 Task: Customize the name of your profile to "Smith".
Action: Mouse moved to (1218, 28)
Screenshot: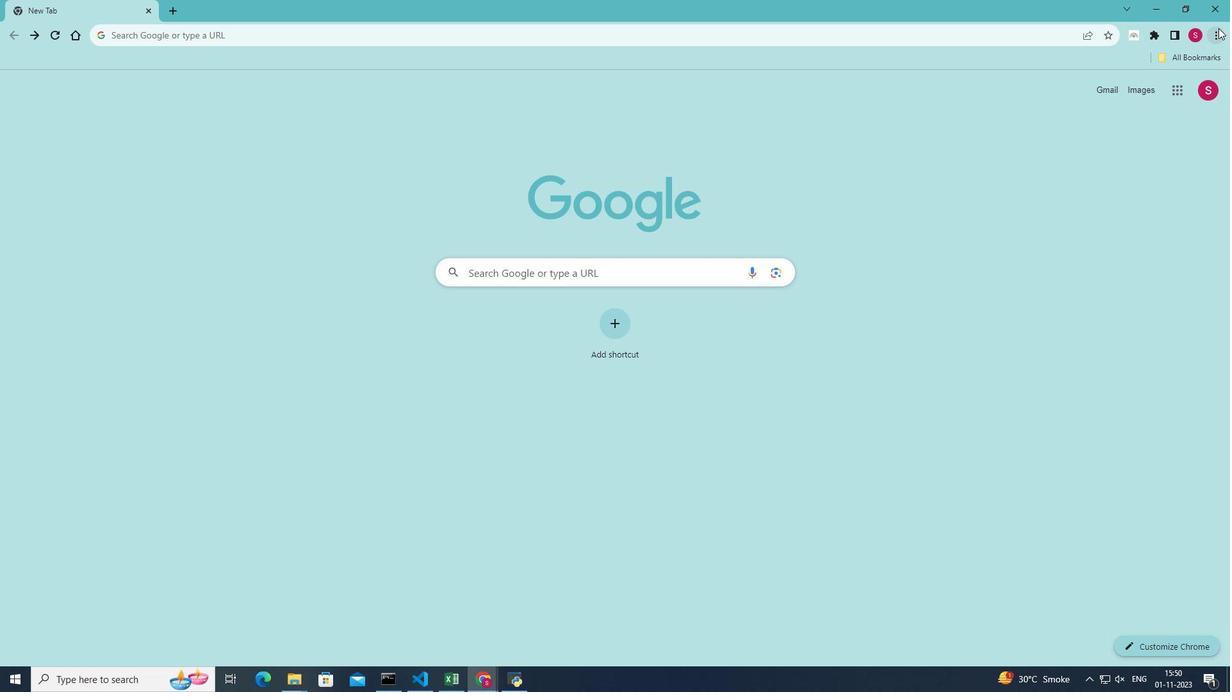 
Action: Mouse pressed left at (1218, 28)
Screenshot: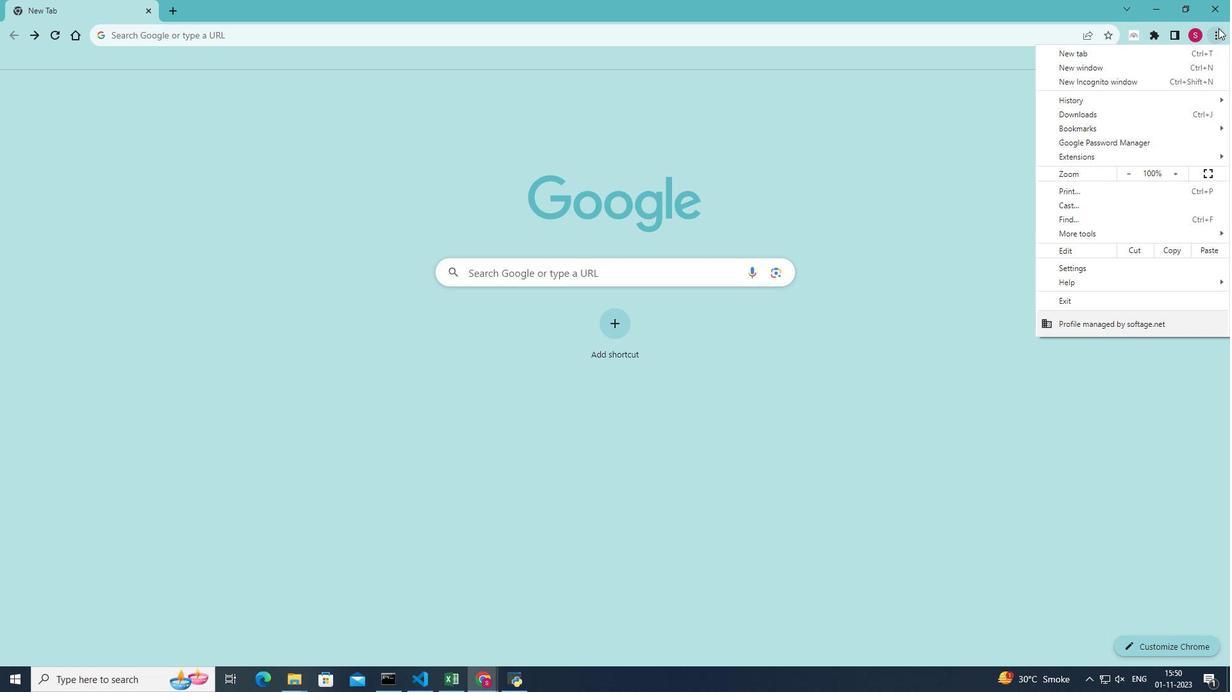
Action: Mouse moved to (1073, 267)
Screenshot: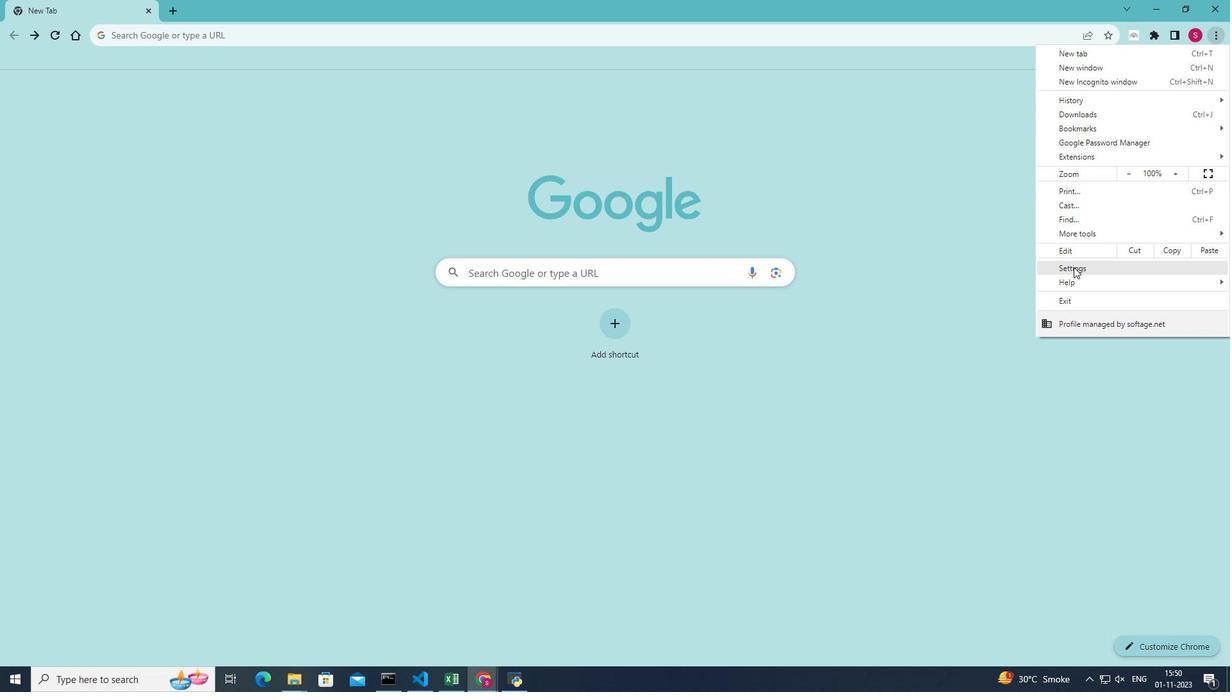
Action: Mouse pressed left at (1073, 267)
Screenshot: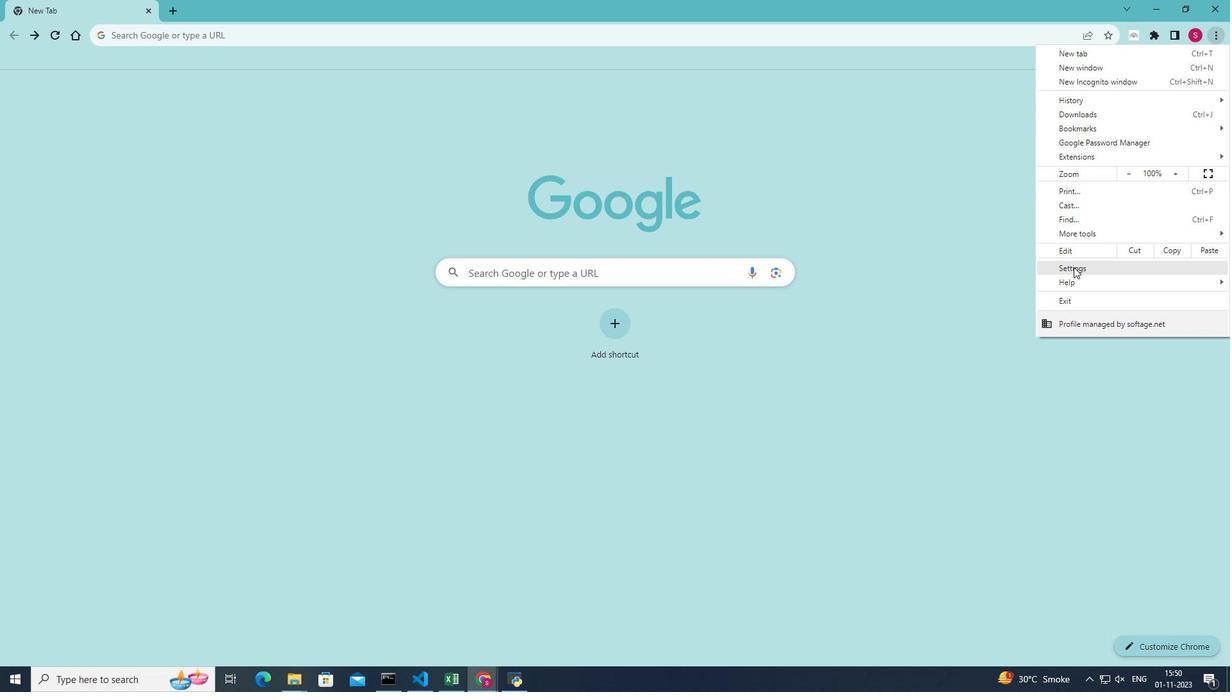 
Action: Mouse moved to (524, 379)
Screenshot: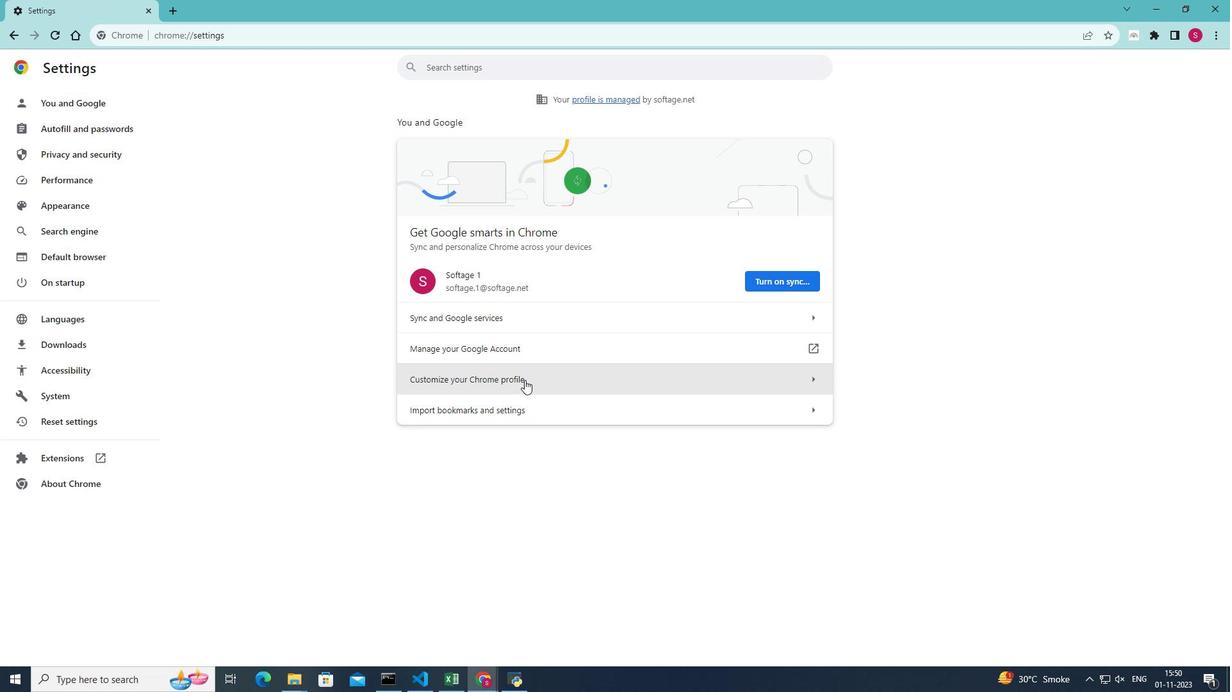 
Action: Mouse pressed left at (524, 379)
Screenshot: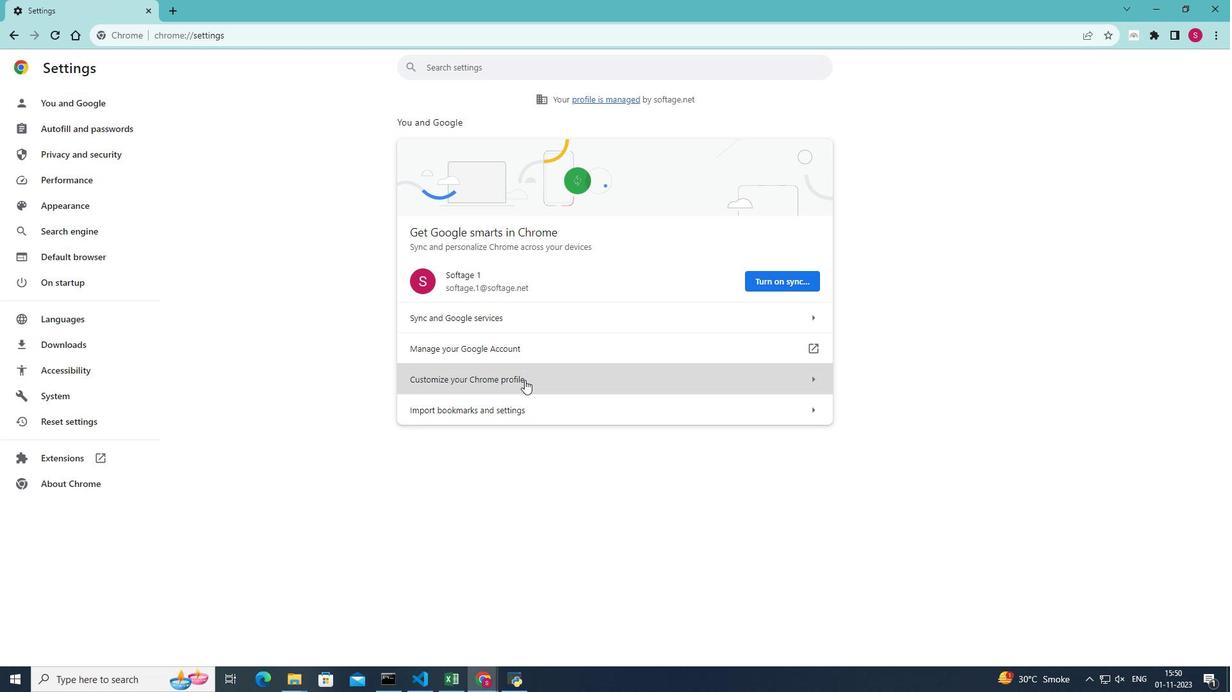 
Action: Mouse moved to (466, 171)
Screenshot: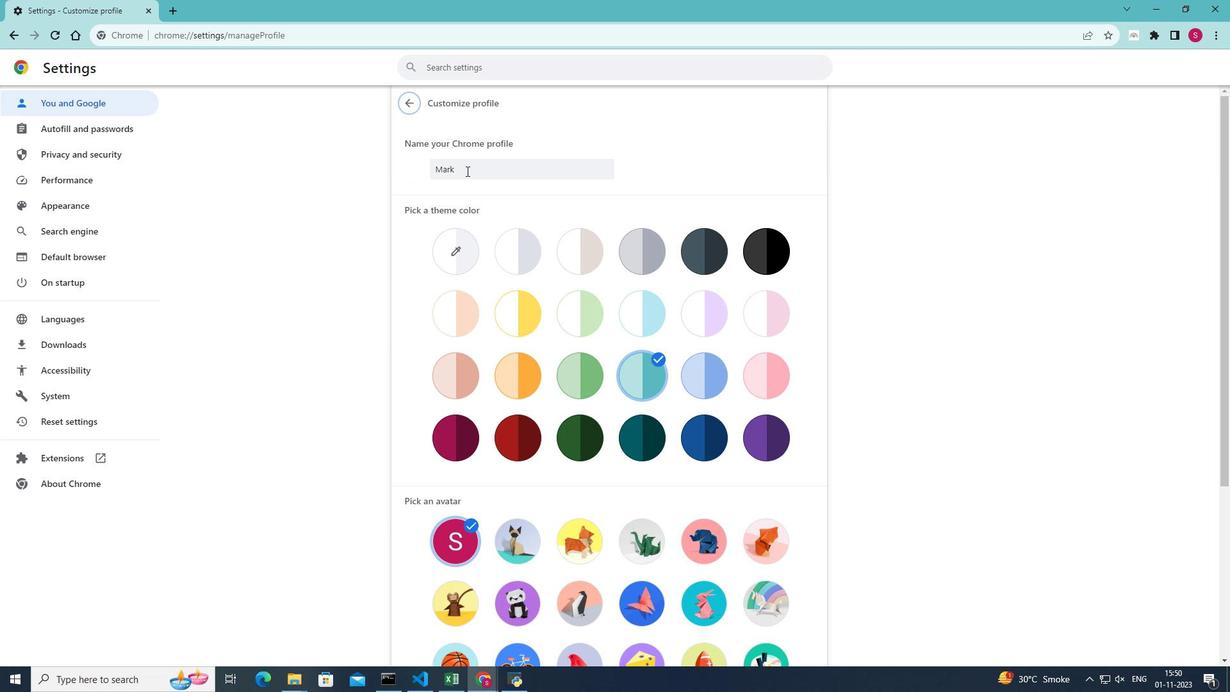 
Action: Mouse pressed left at (466, 171)
Screenshot: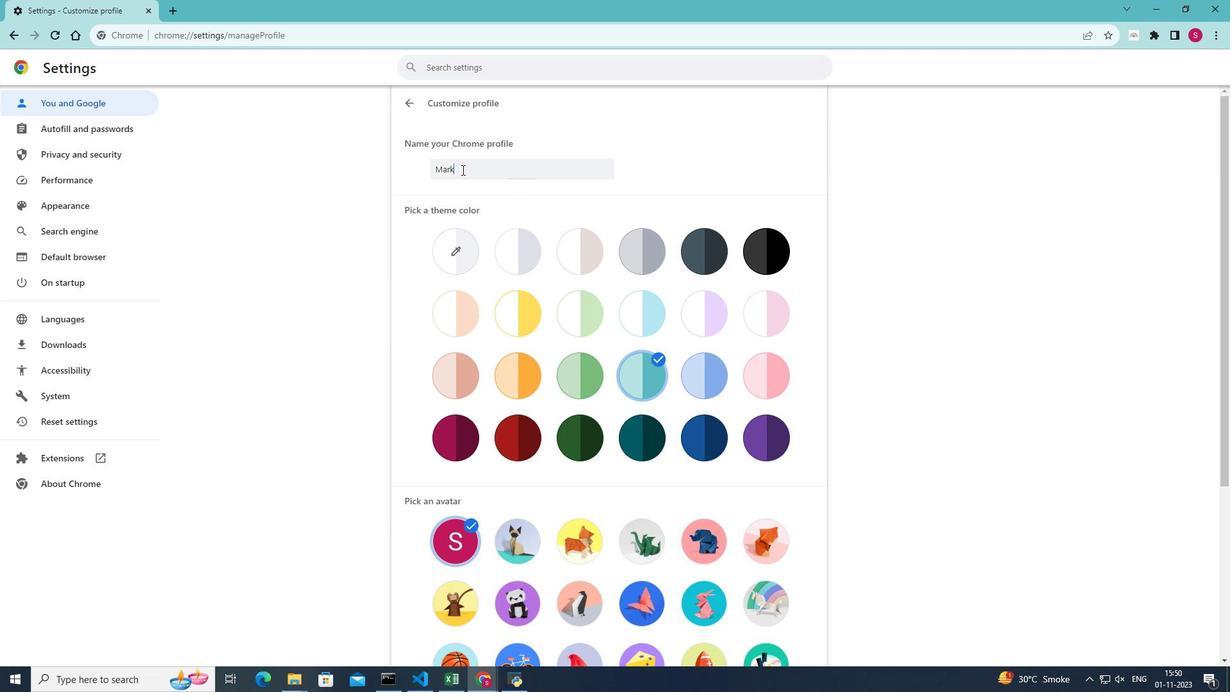 
Action: Mouse moved to (387, 169)
Screenshot: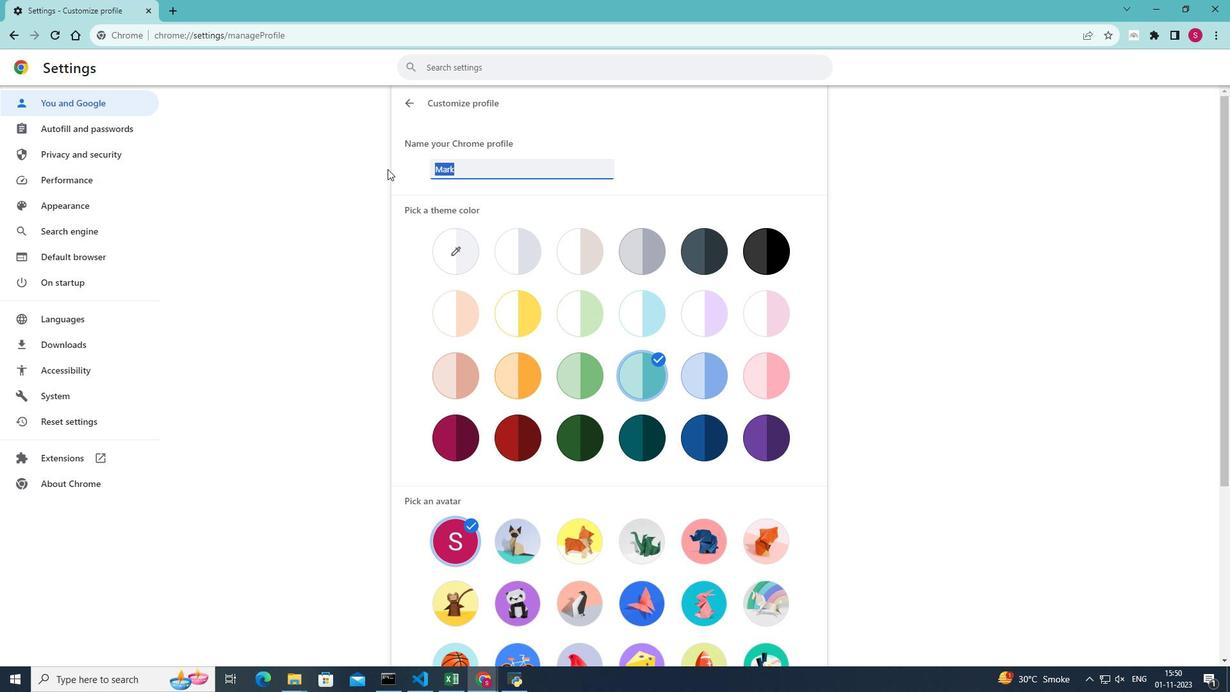 
Action: Key pressed <Key.backspace><Key.shift>Smith<Key.enter>
Screenshot: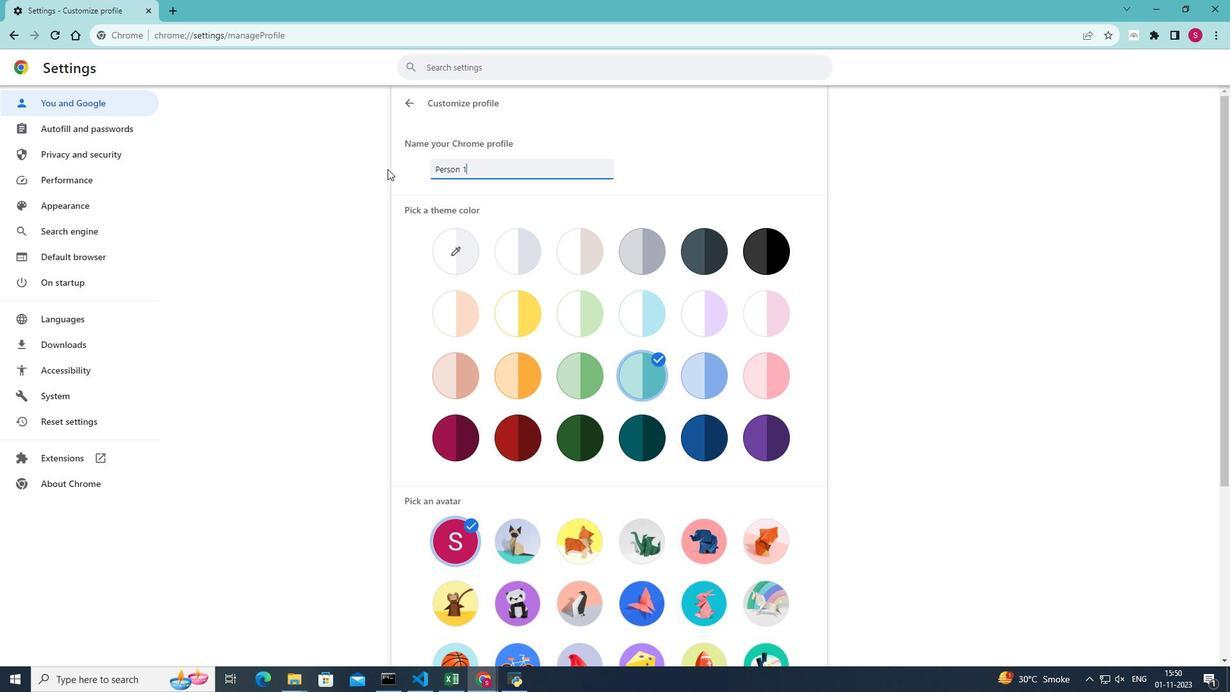 
